 Task: Create Workspace Creative Services Workspace description Create customer acquisition and lead generation plans. Workspace type Small Business
Action: Mouse moved to (386, 84)
Screenshot: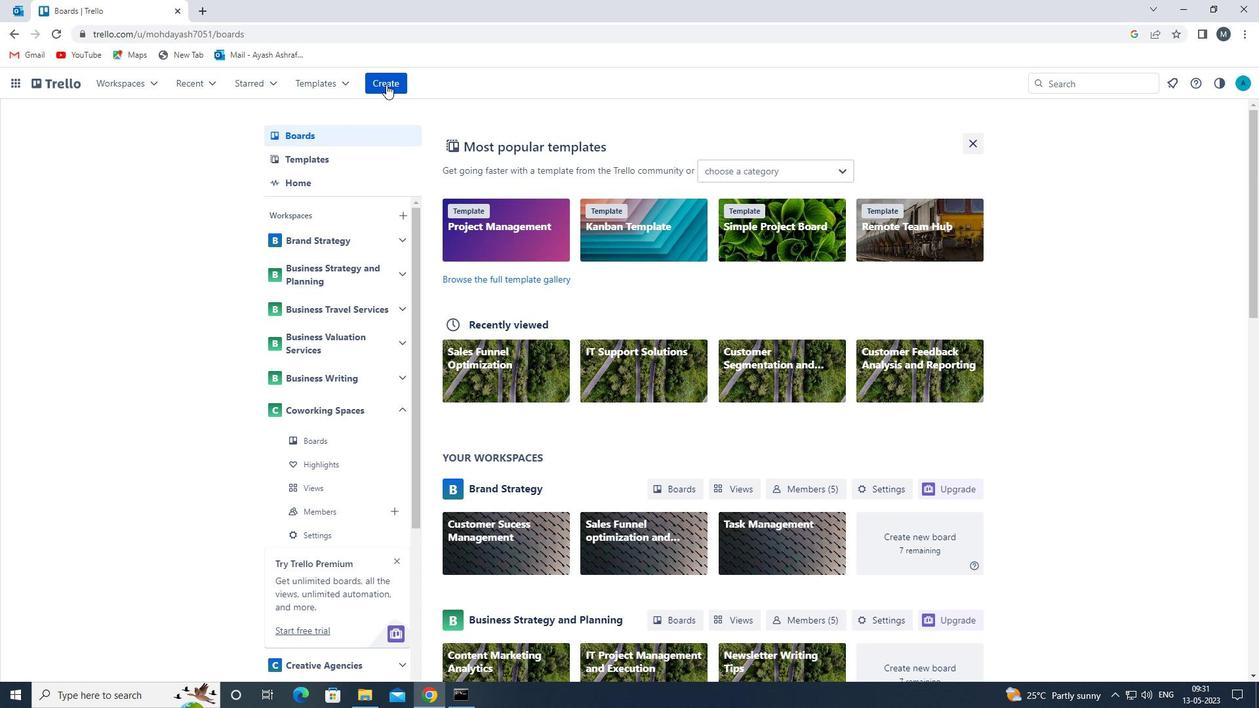 
Action: Mouse pressed left at (386, 84)
Screenshot: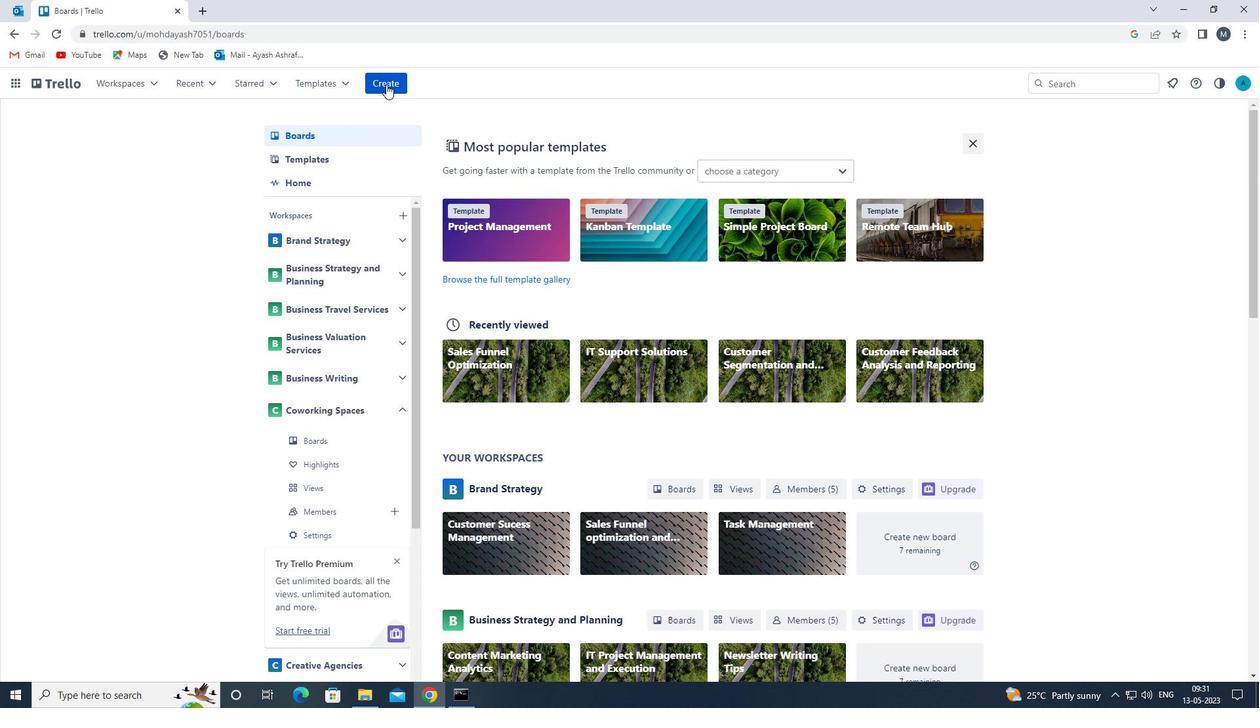 
Action: Mouse moved to (424, 229)
Screenshot: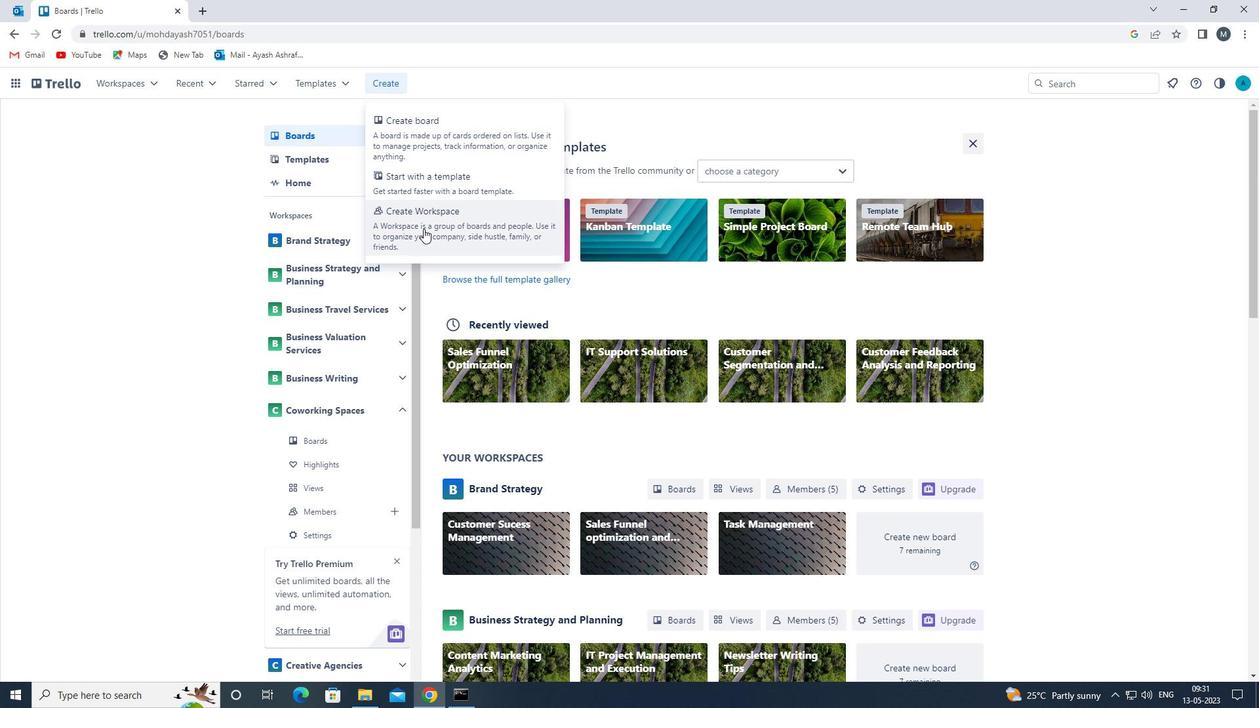 
Action: Mouse pressed left at (424, 229)
Screenshot: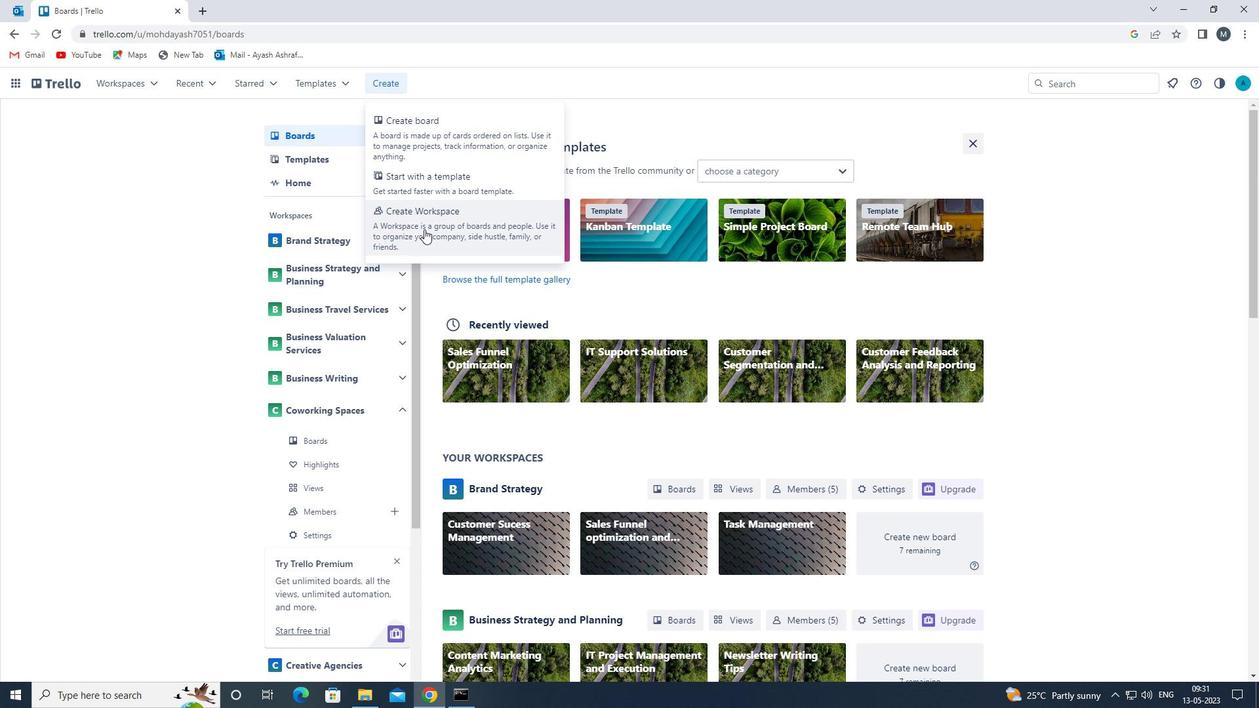 
Action: Mouse moved to (402, 254)
Screenshot: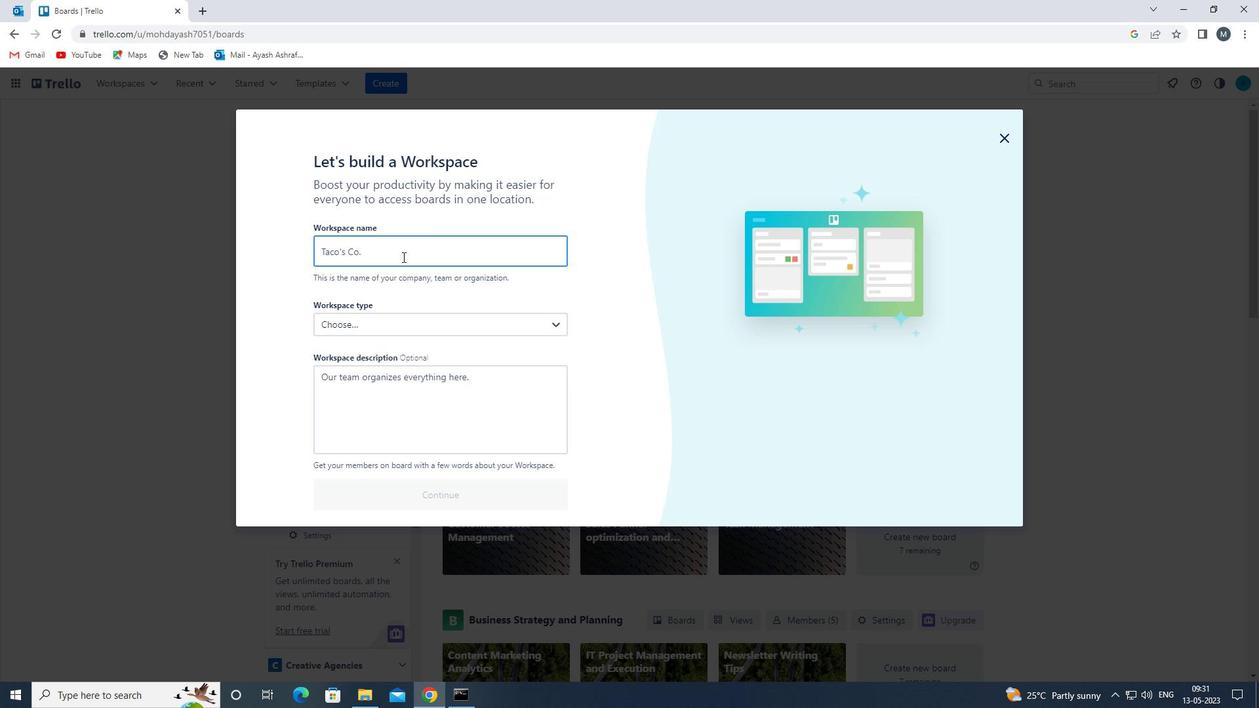
Action: Mouse pressed left at (402, 254)
Screenshot: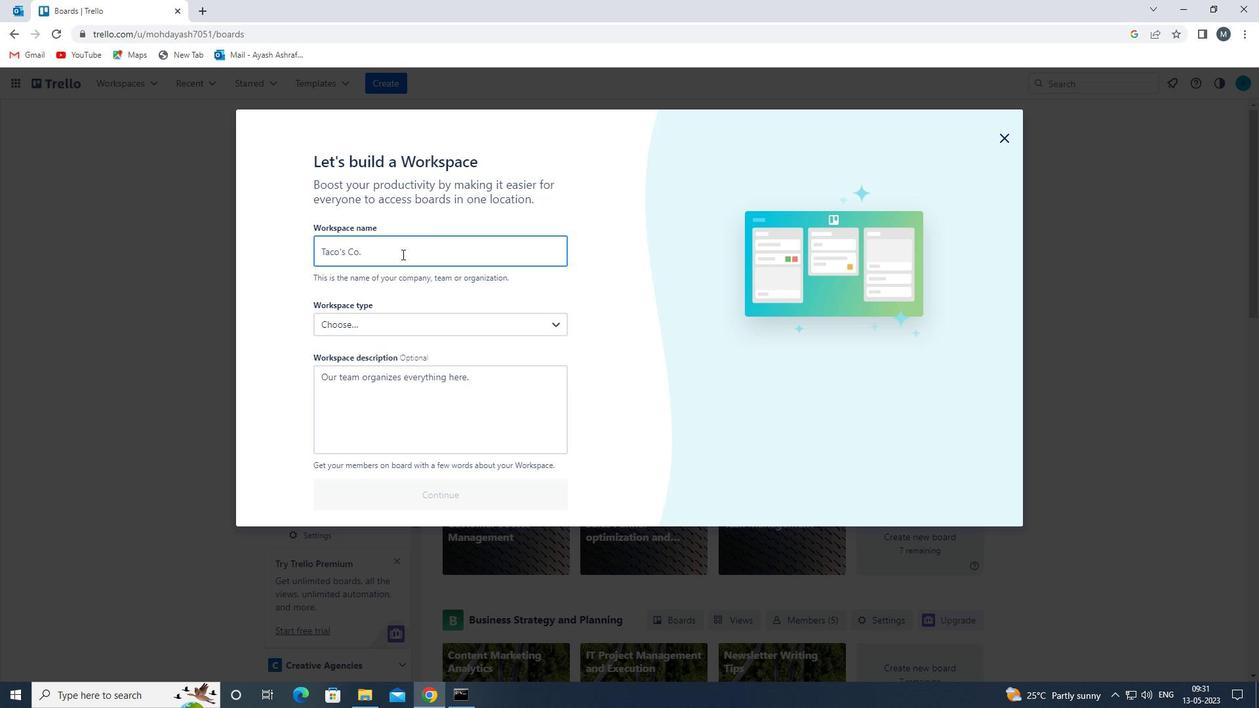 
Action: Key pressed <Key.shift>CREATIVE<Key.space><Key.shift>SERVICES<Key.space>
Screenshot: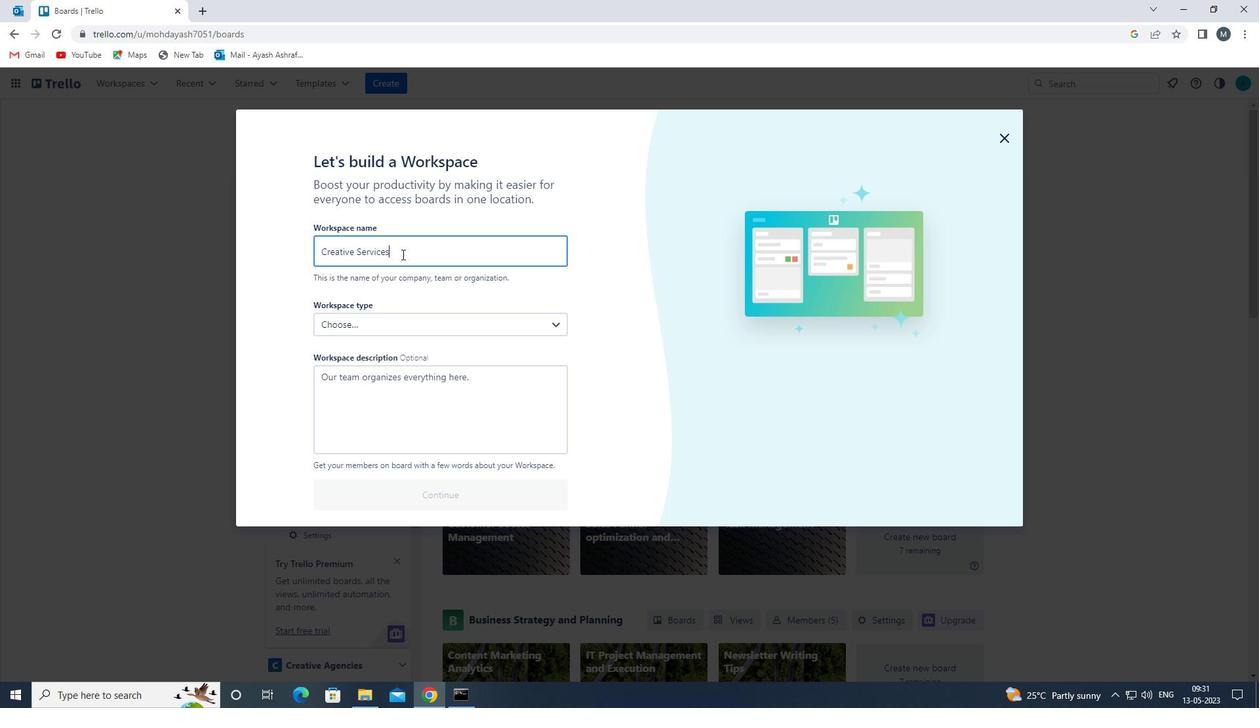 
Action: Mouse moved to (474, 329)
Screenshot: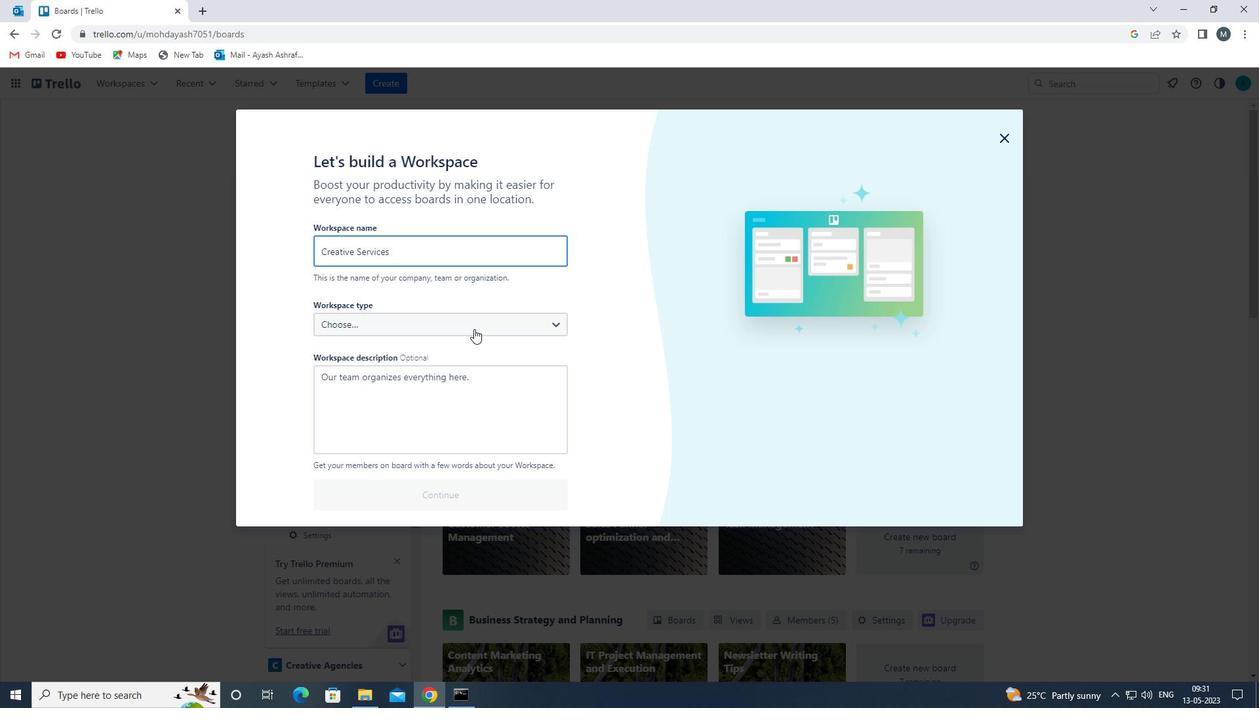 
Action: Mouse pressed left at (474, 329)
Screenshot: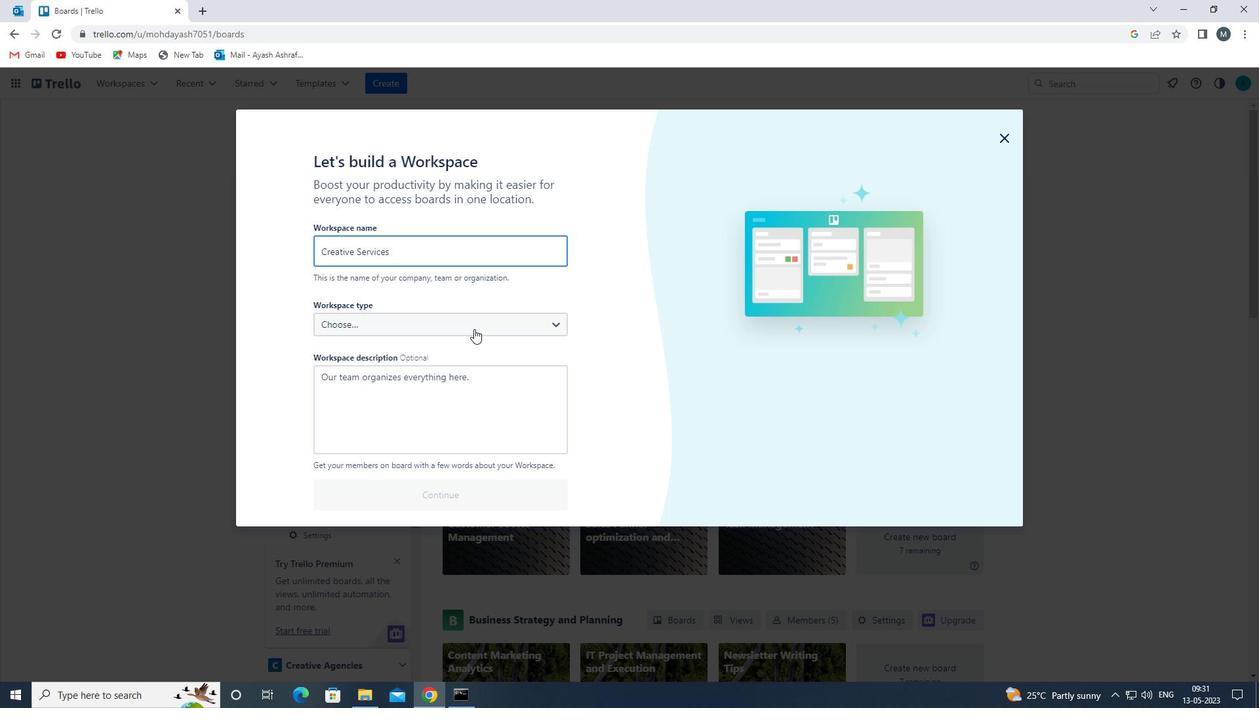 
Action: Mouse moved to (425, 462)
Screenshot: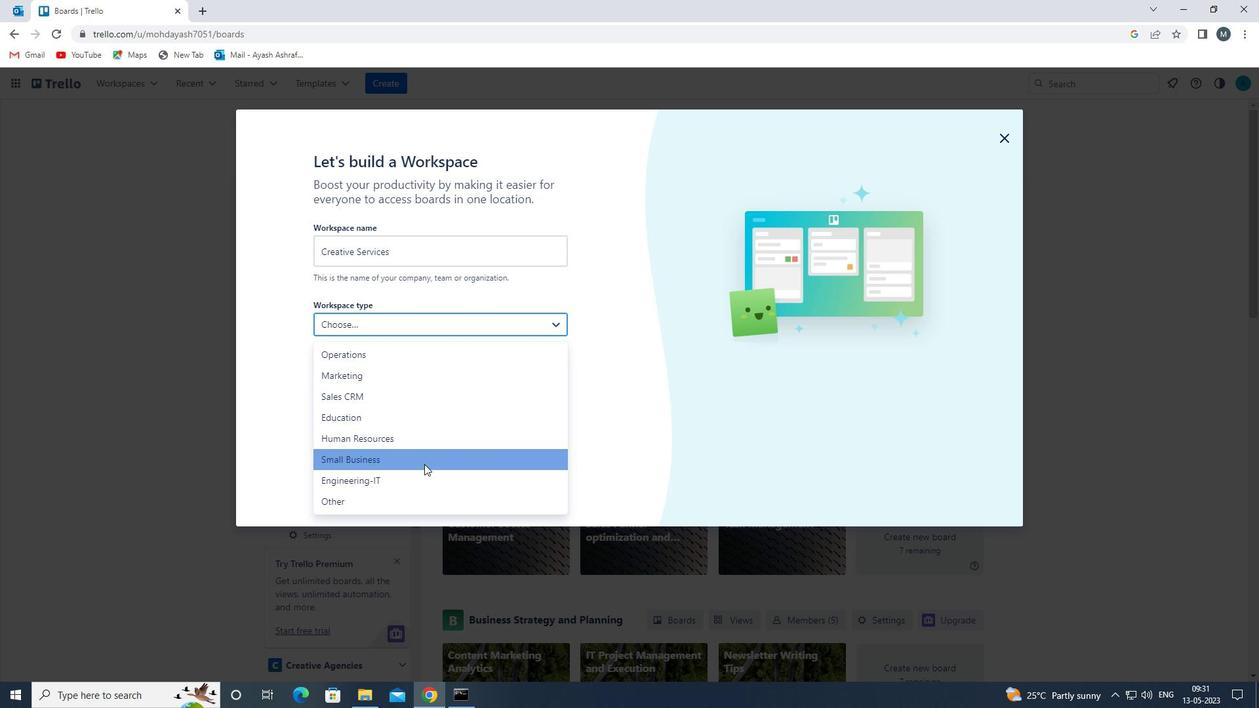 
Action: Mouse pressed left at (425, 462)
Screenshot: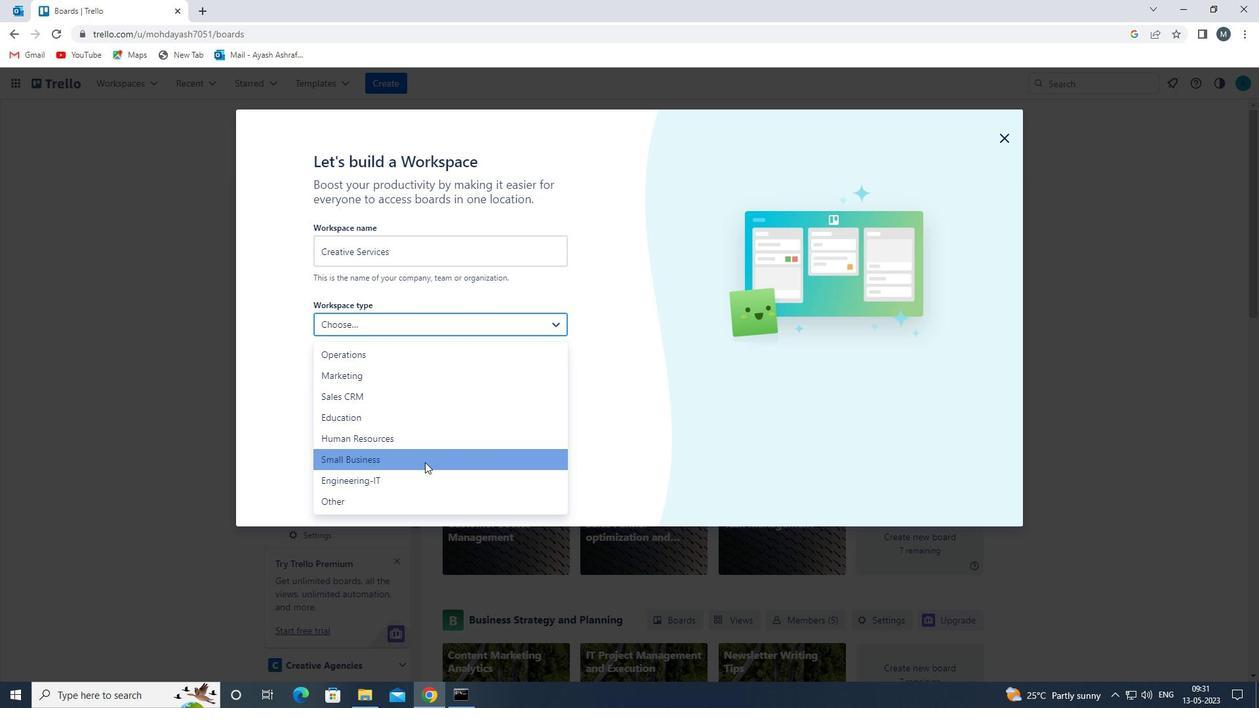 
Action: Mouse moved to (392, 391)
Screenshot: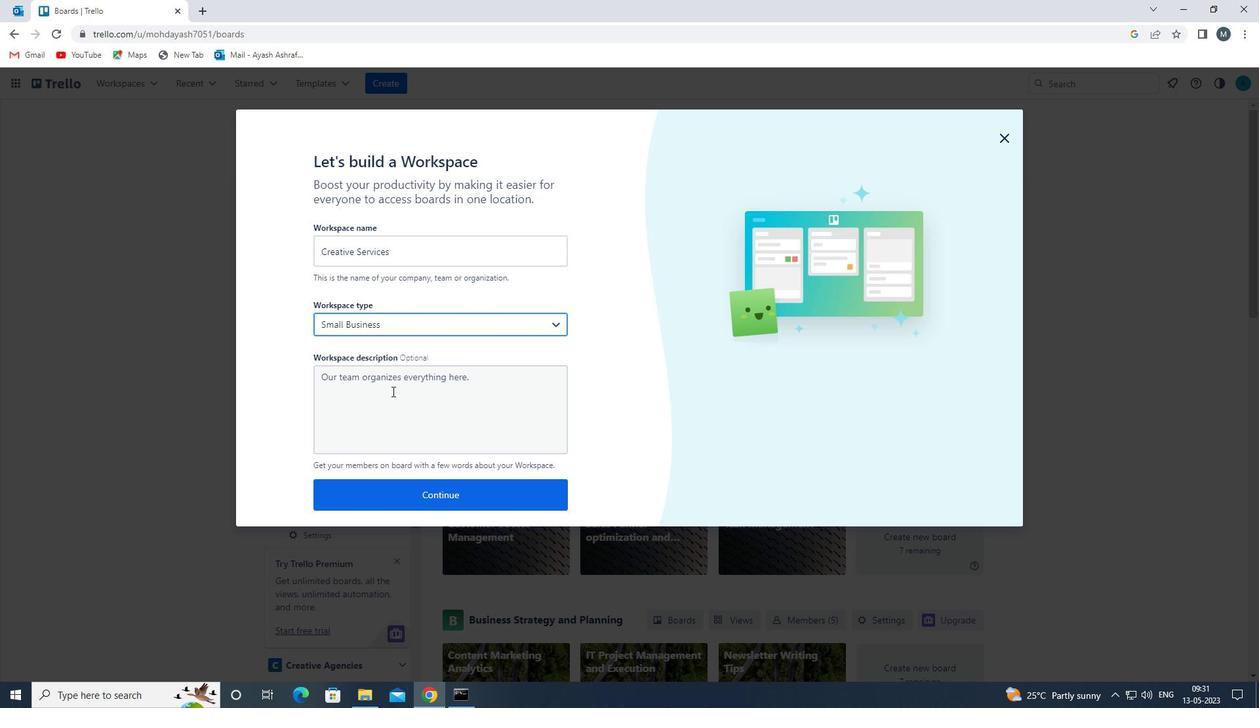 
Action: Mouse pressed left at (392, 391)
Screenshot: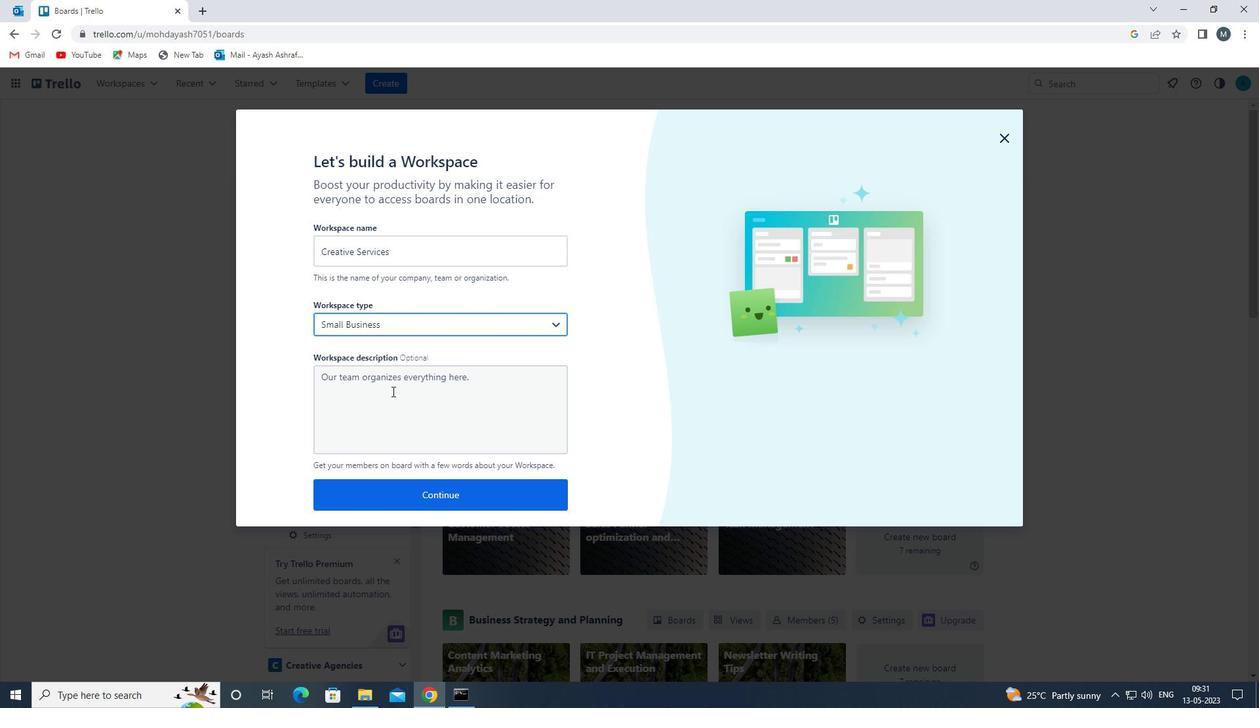 
Action: Mouse moved to (388, 393)
Screenshot: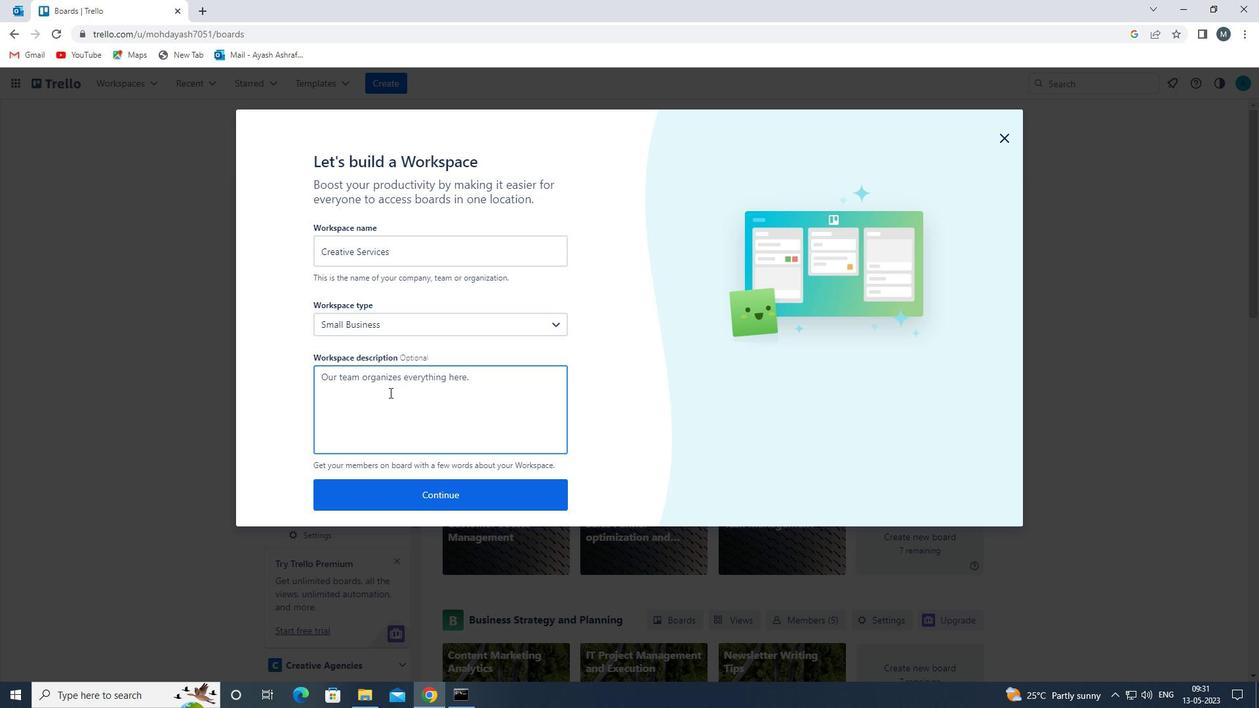 
Action: Key pressed <Key.shift><Key.shift><Key.shift>CREATE<Key.space>CUSTOMER<Key.space>ACQUISITION<Key.space>AND<Key.space>LEAS<Key.backspace>D<Key.space>GENERATION<Key.space>PLANS<Key.space>
Screenshot: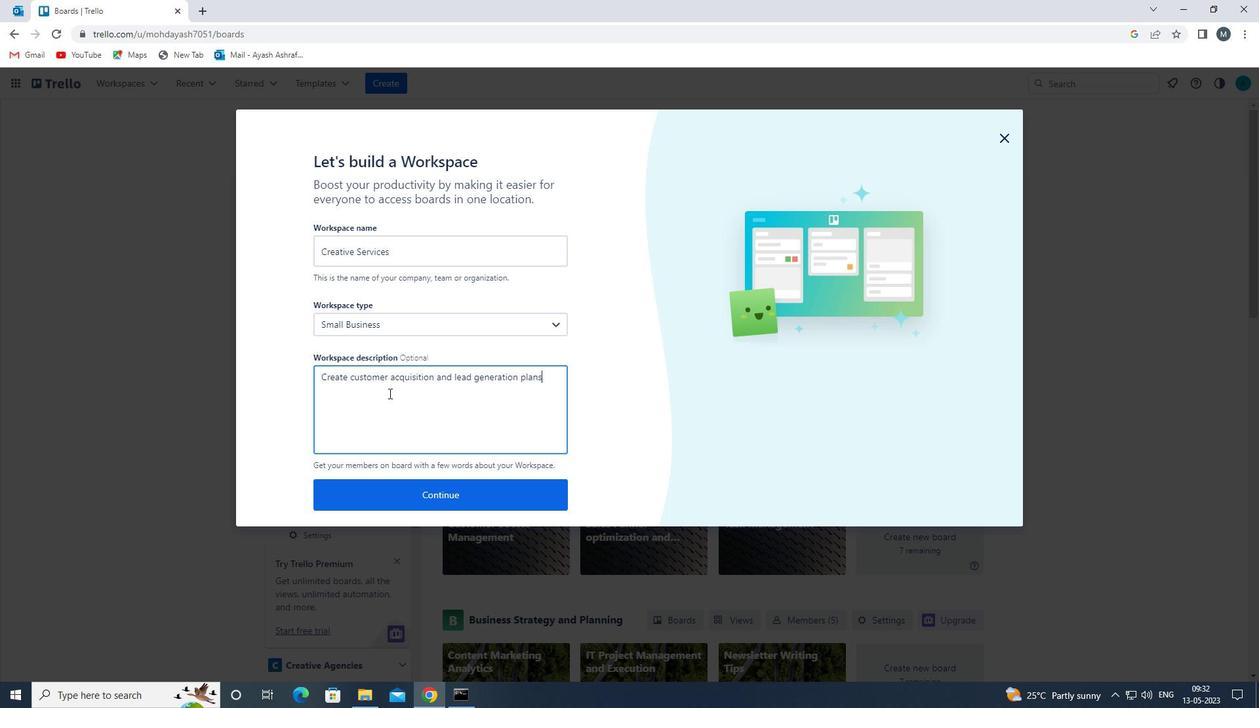 
Action: Mouse moved to (541, 379)
Screenshot: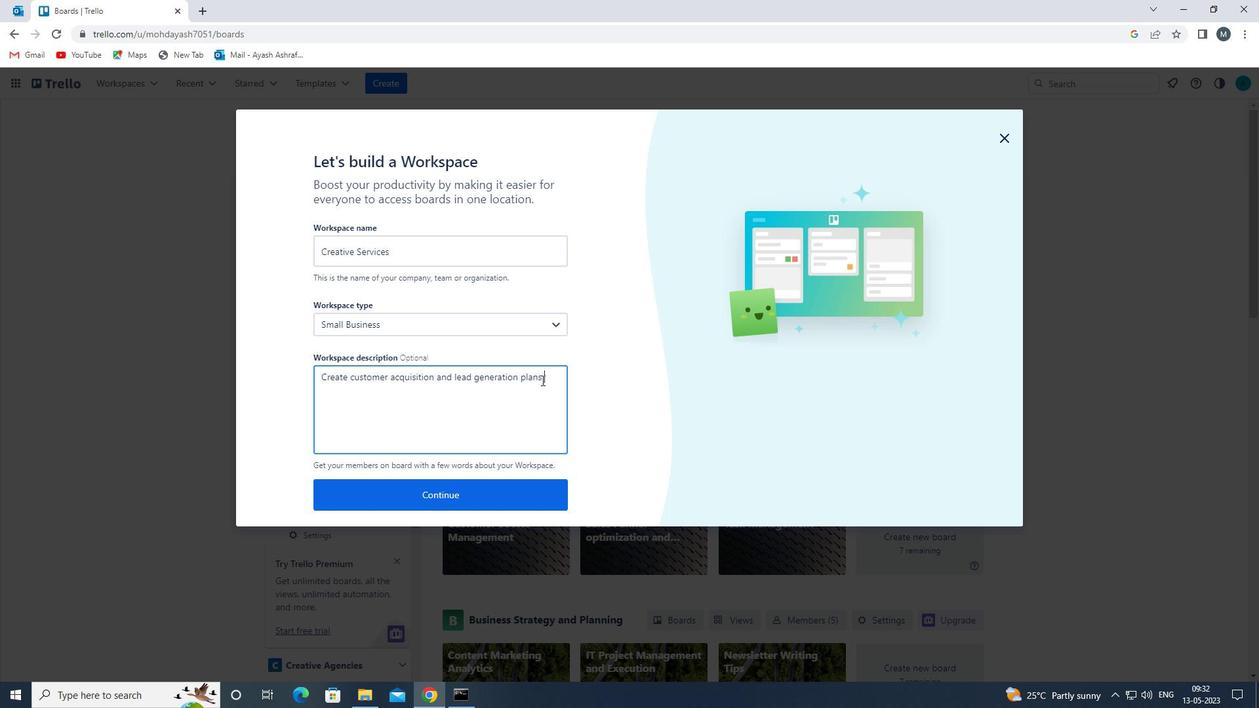 
Action: Mouse pressed left at (541, 379)
Screenshot: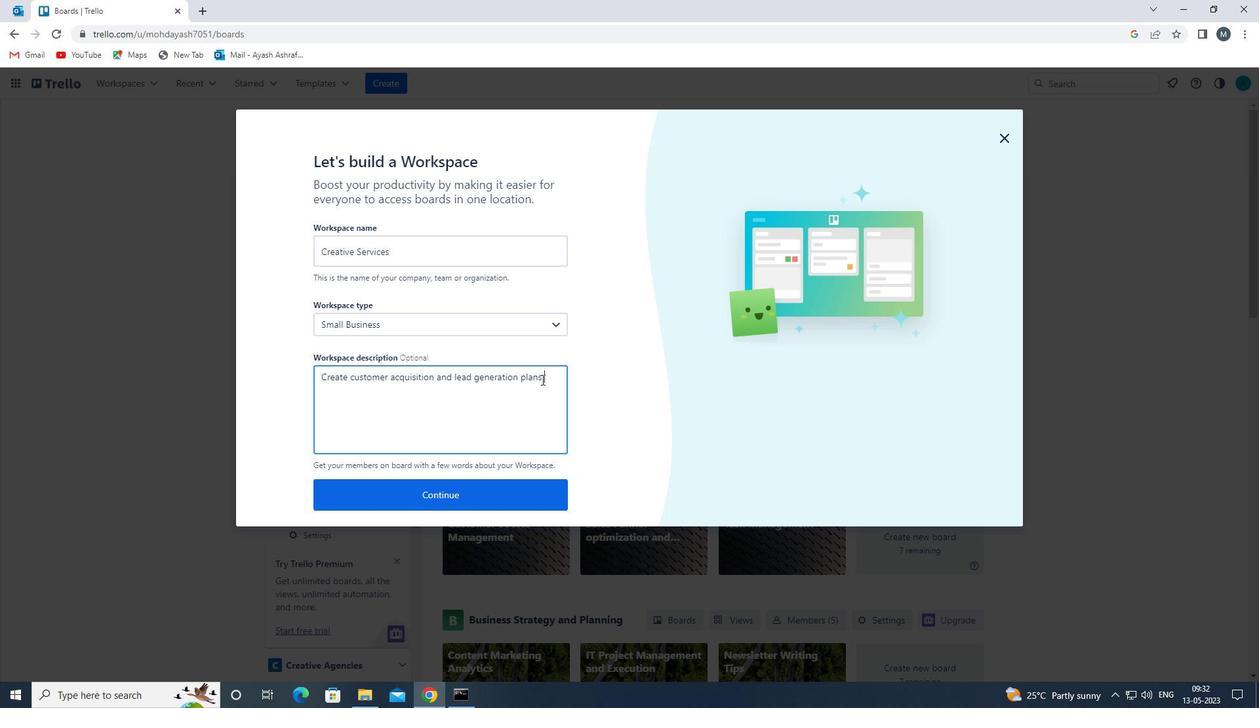 
Action: Mouse moved to (562, 391)
Screenshot: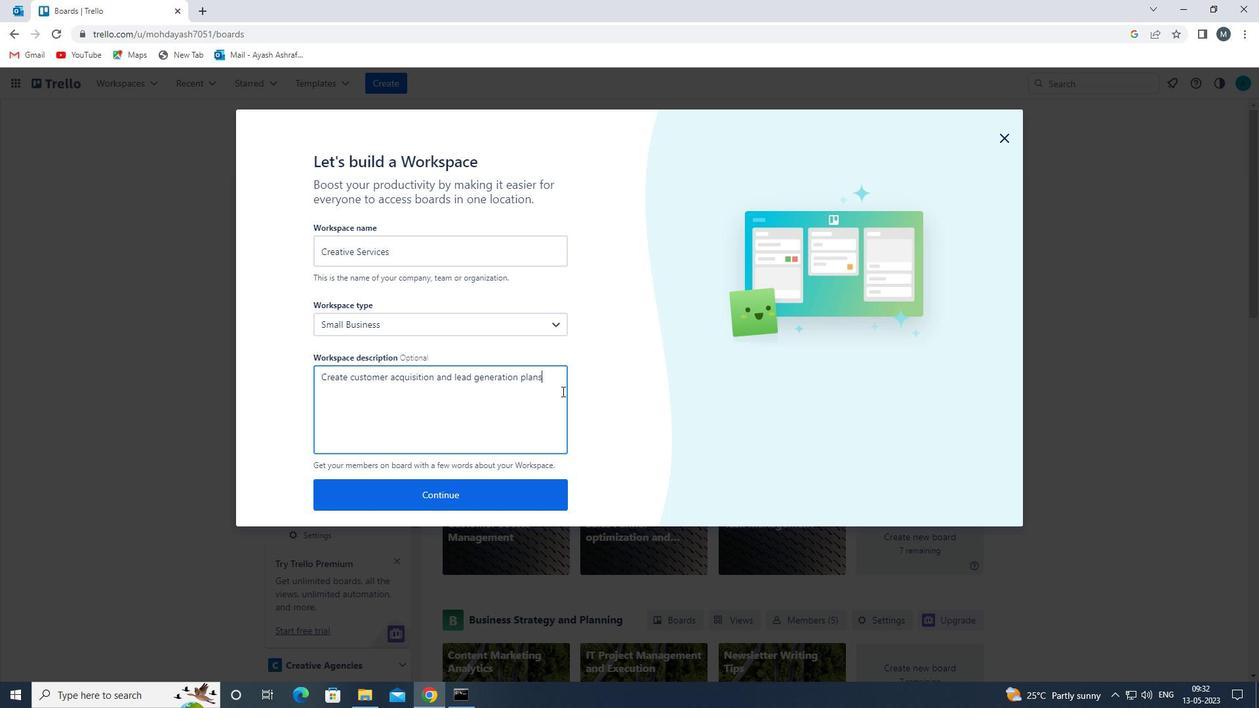
Action: Key pressed .
Screenshot: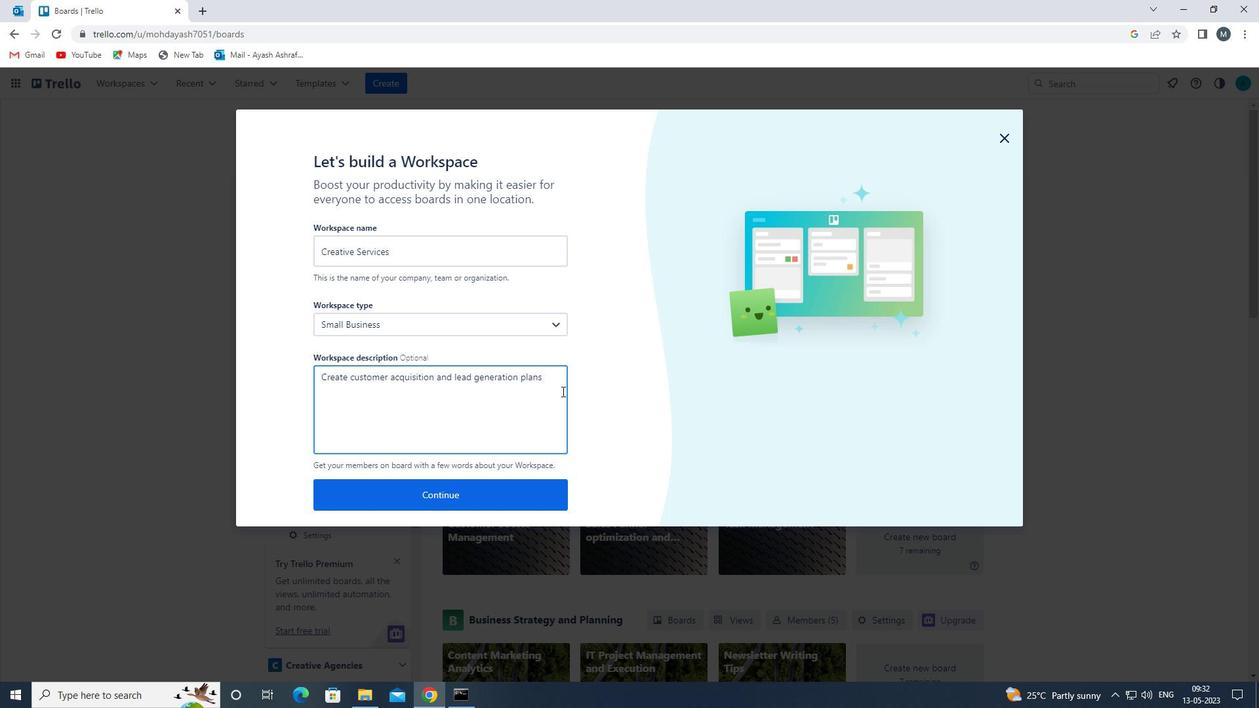 
Action: Mouse moved to (435, 496)
Screenshot: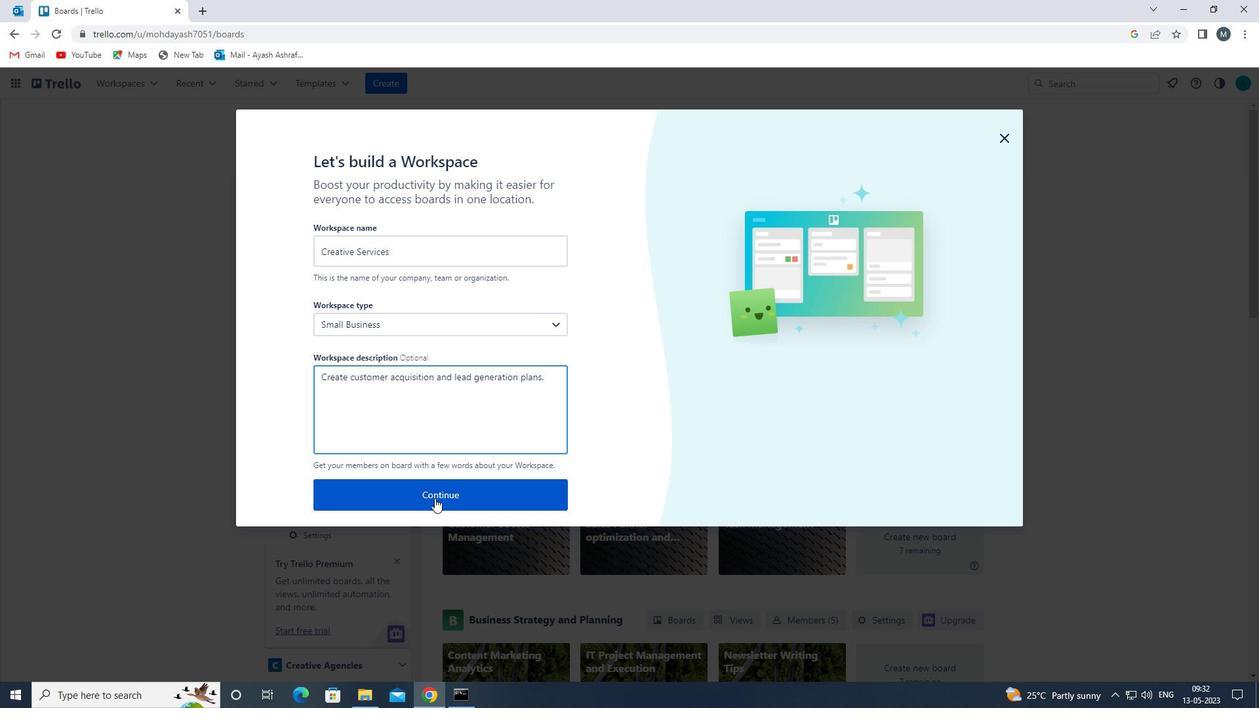 
Action: Mouse pressed left at (435, 496)
Screenshot: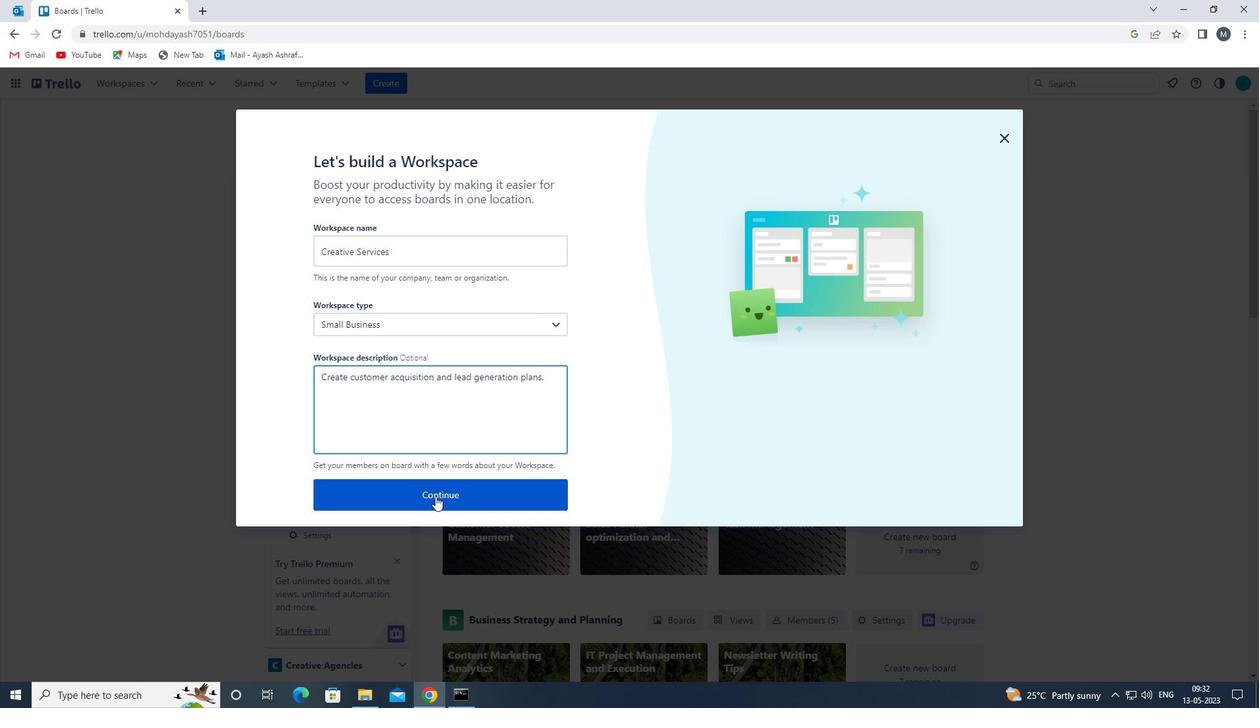 
Action: Mouse moved to (435, 495)
Screenshot: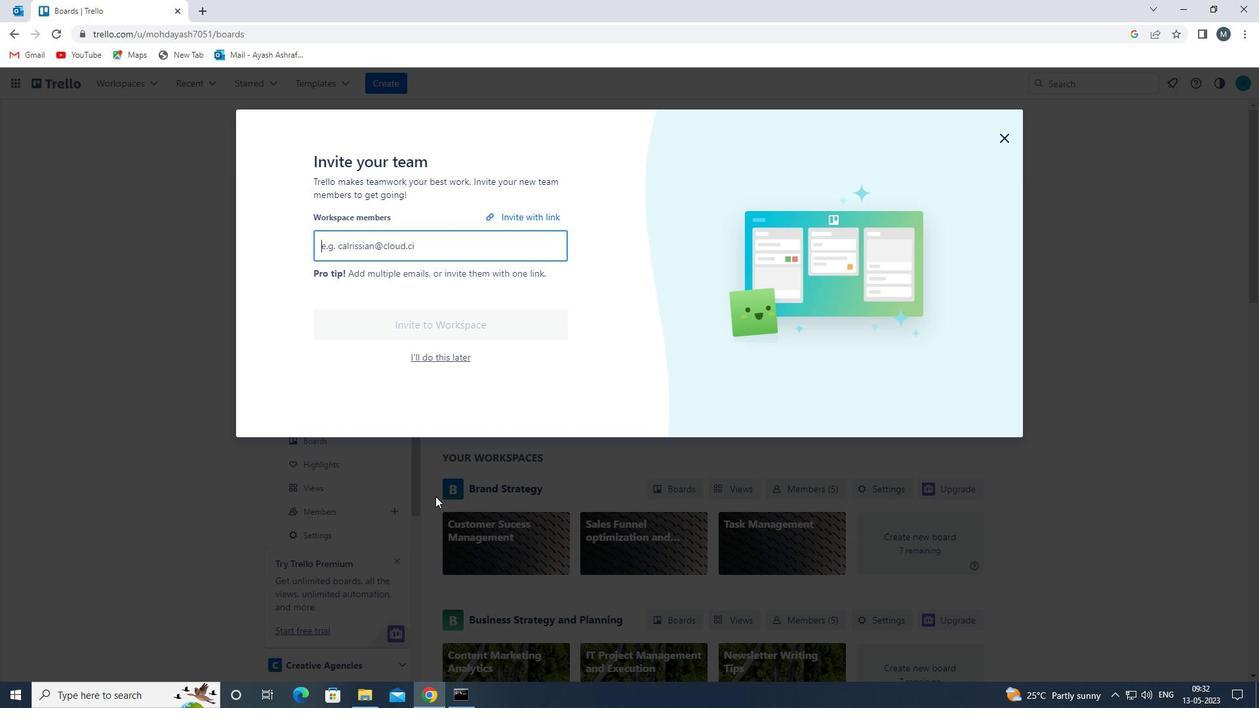 
